 Task: Create a due date automation trigger when advanced on, on the monday of the week a card is due add fields with all custom fields completed at 11:00 AM.
Action: Mouse moved to (998, 174)
Screenshot: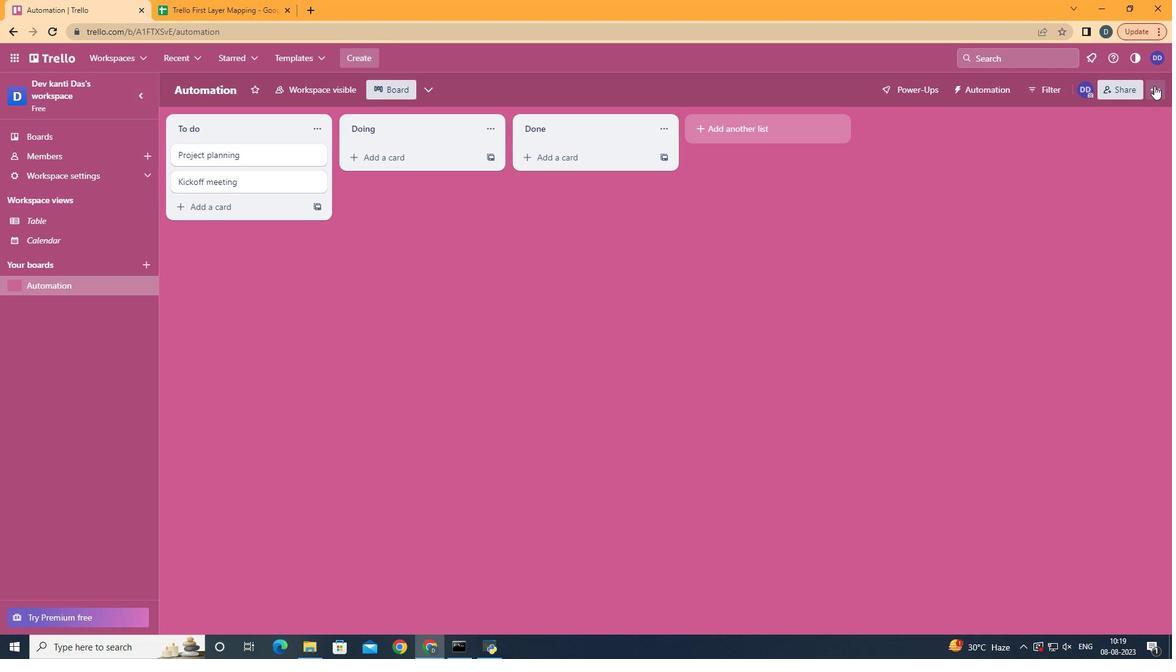 
Action: Mouse pressed left at (998, 174)
Screenshot: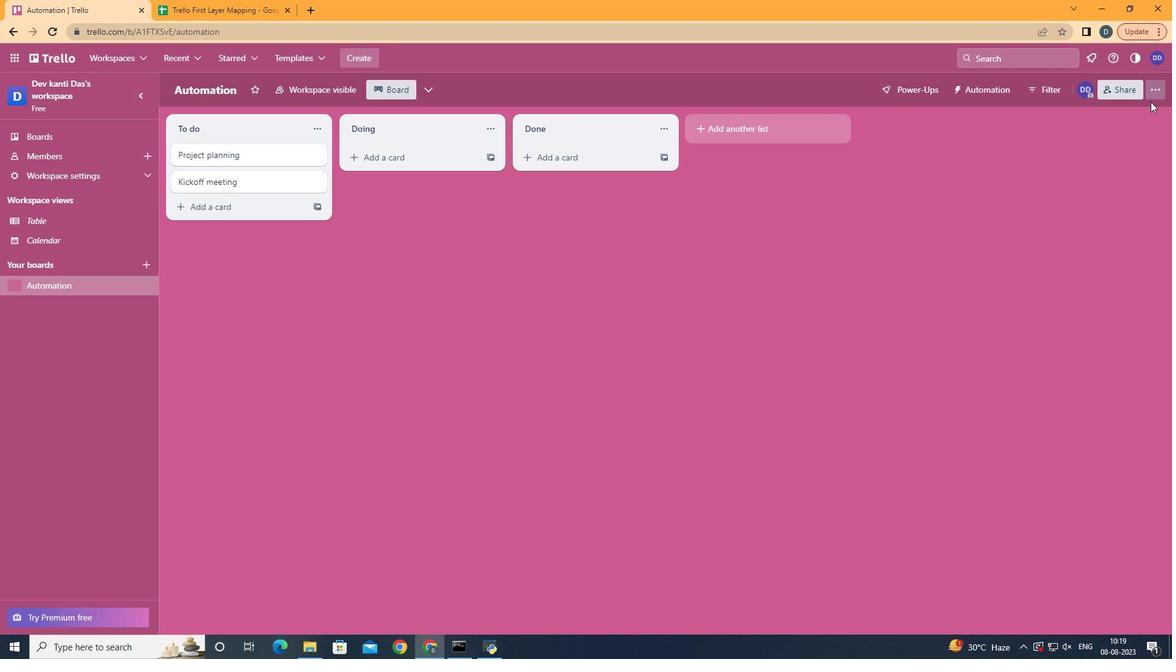 
Action: Mouse moved to (952, 278)
Screenshot: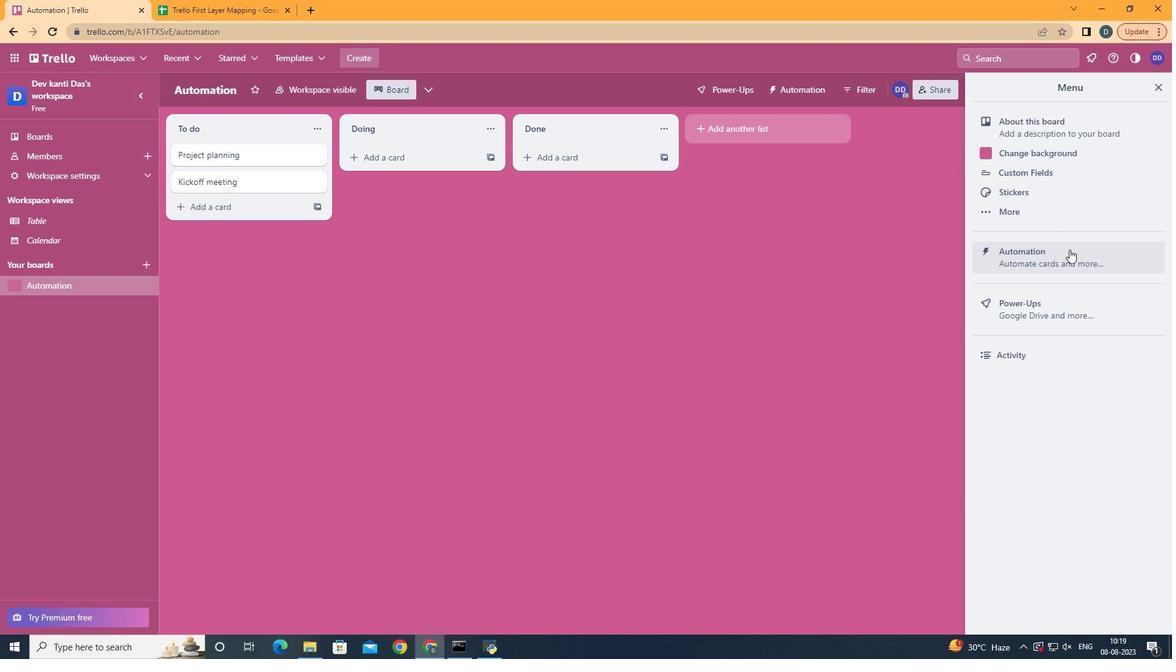 
Action: Mouse pressed left at (952, 278)
Screenshot: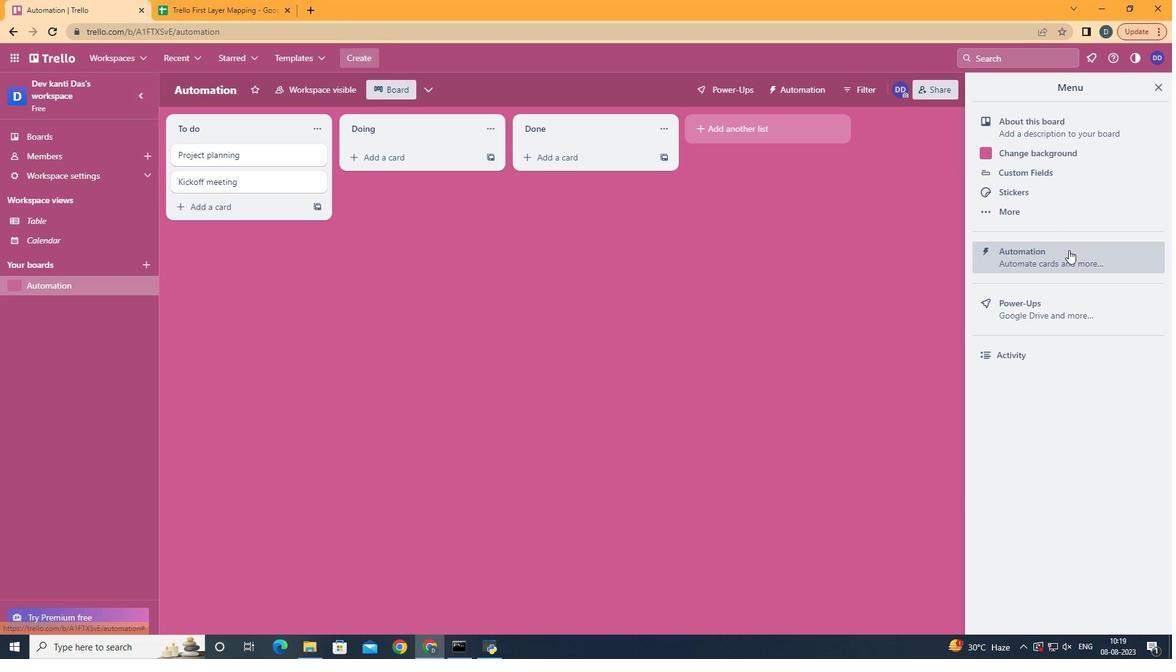 
Action: Mouse moved to (497, 270)
Screenshot: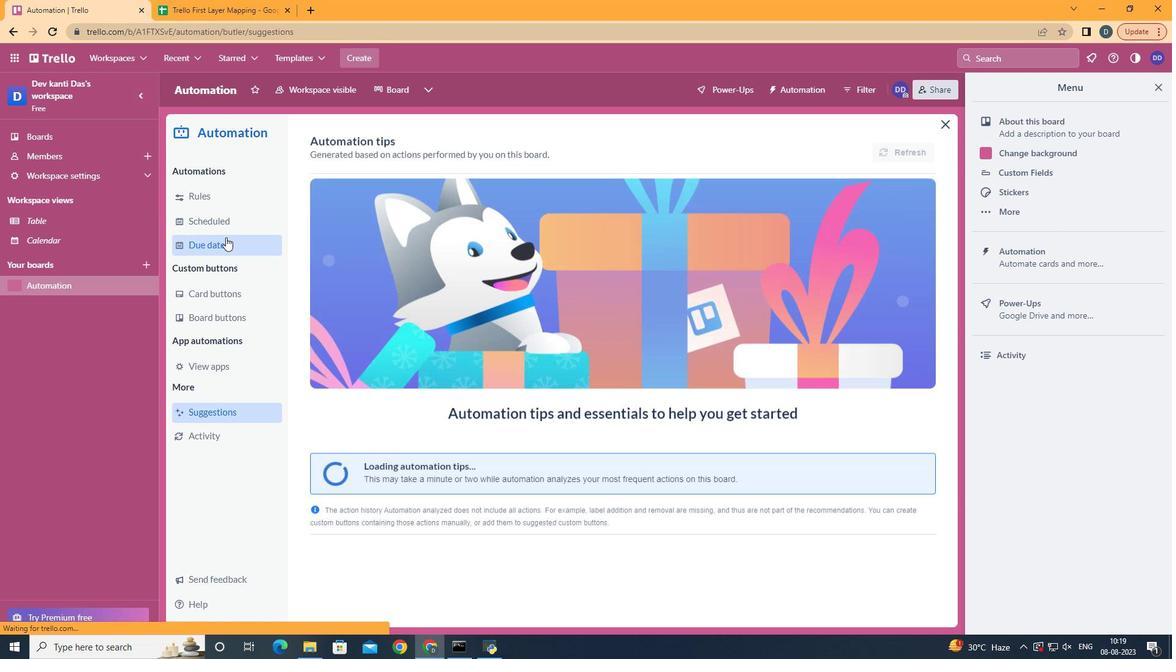 
Action: Mouse pressed left at (497, 270)
Screenshot: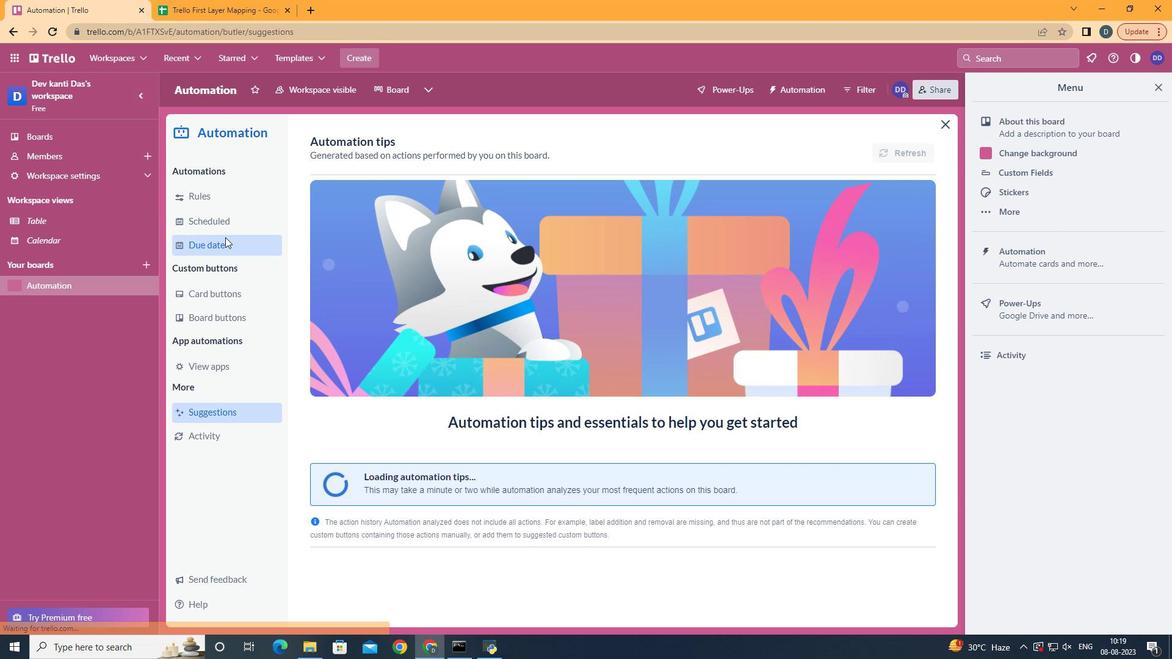 
Action: Mouse moved to (830, 216)
Screenshot: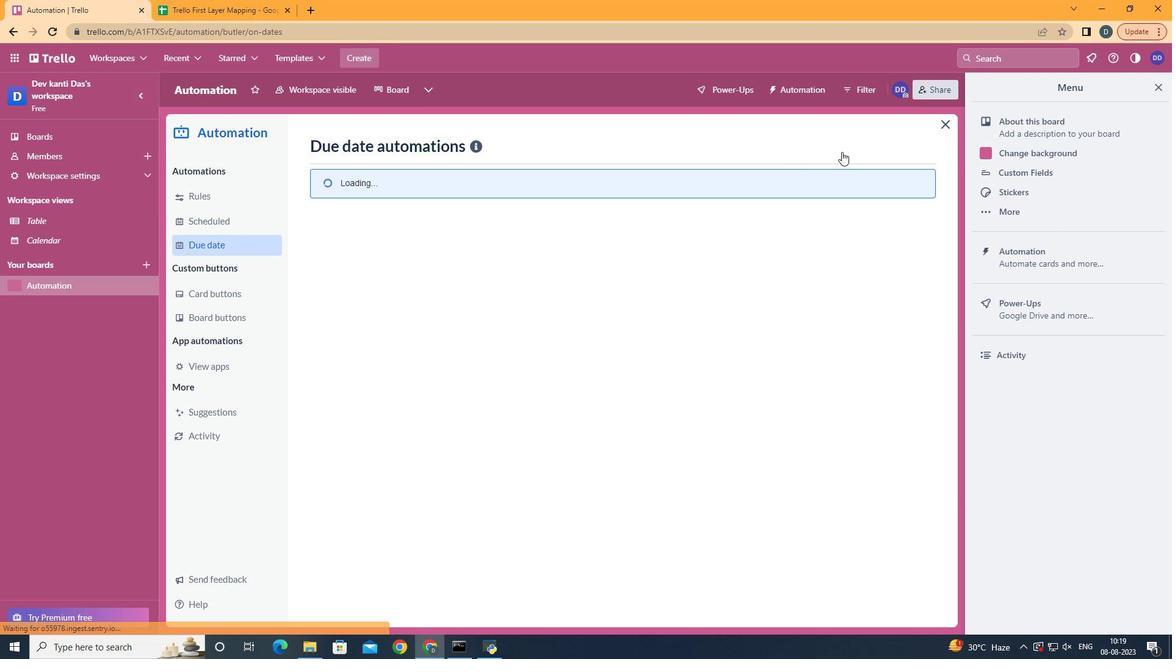 
Action: Mouse pressed left at (830, 216)
Screenshot: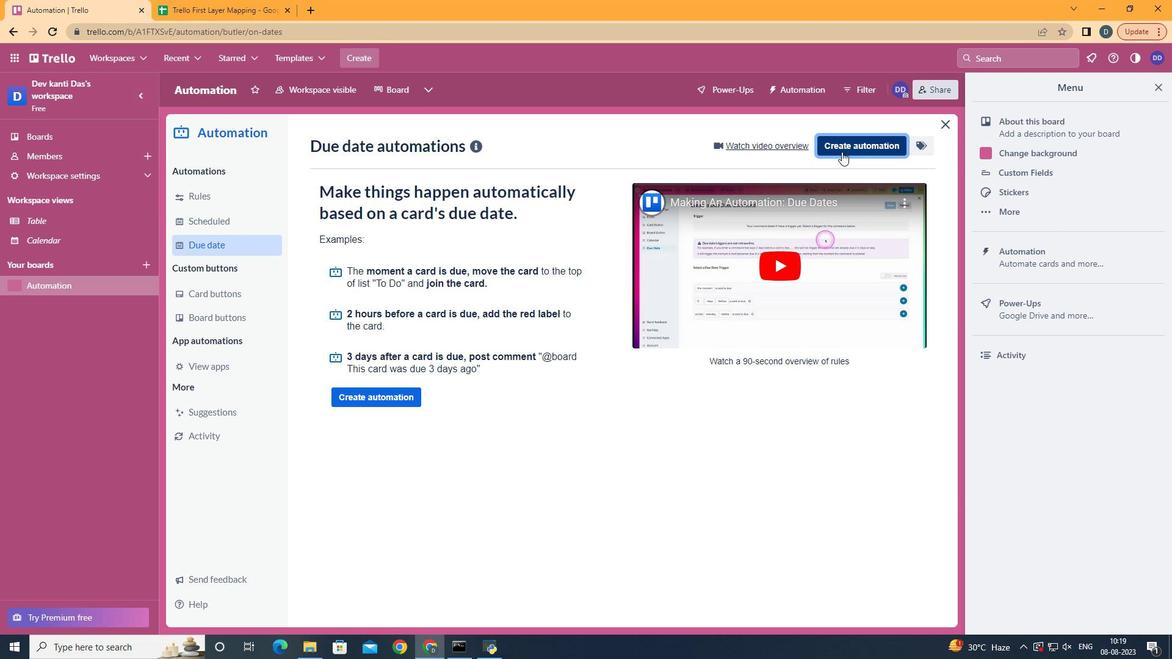 
Action: Mouse moved to (701, 287)
Screenshot: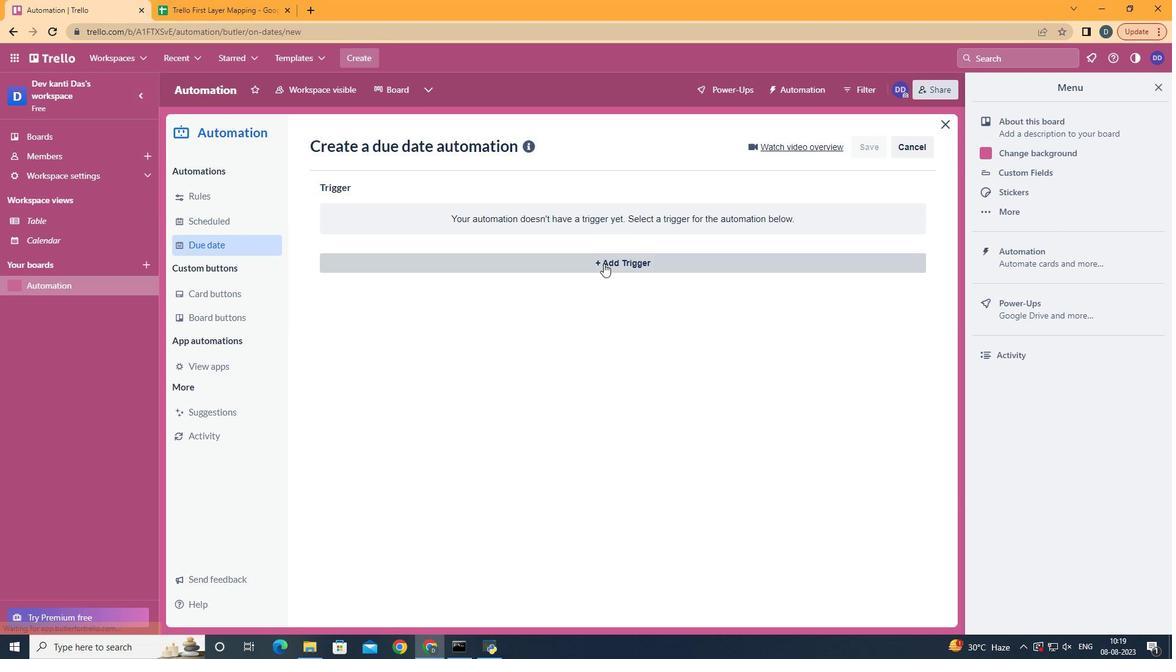
Action: Mouse pressed left at (701, 287)
Screenshot: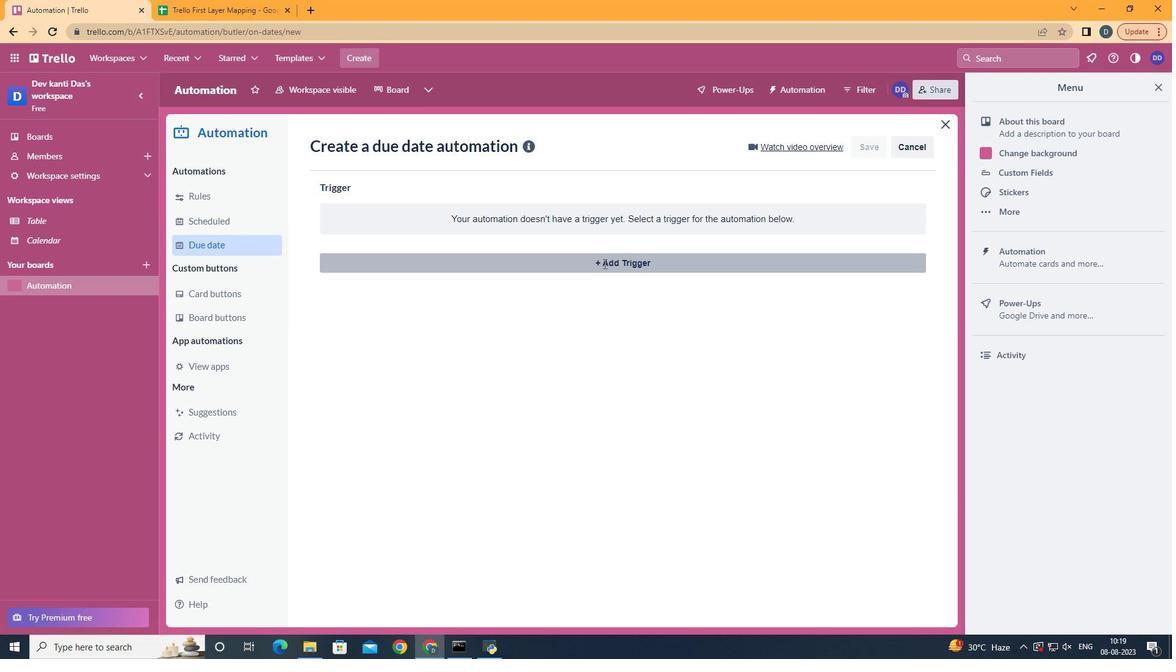 
Action: Mouse moved to (583, 321)
Screenshot: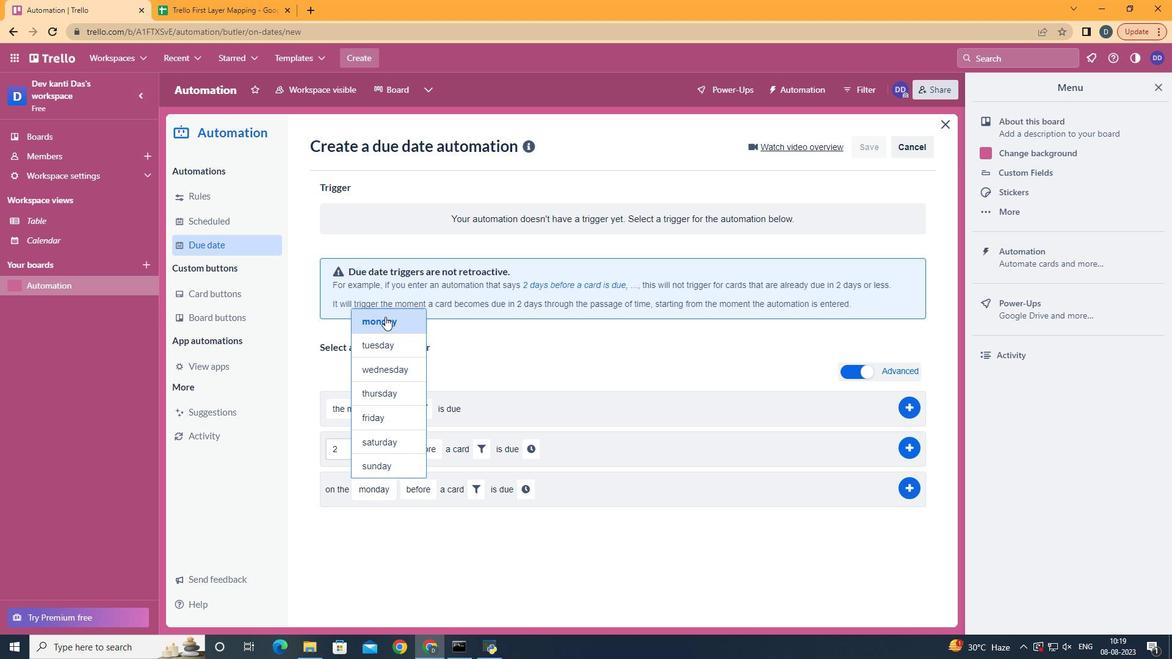 
Action: Mouse pressed left at (583, 321)
Screenshot: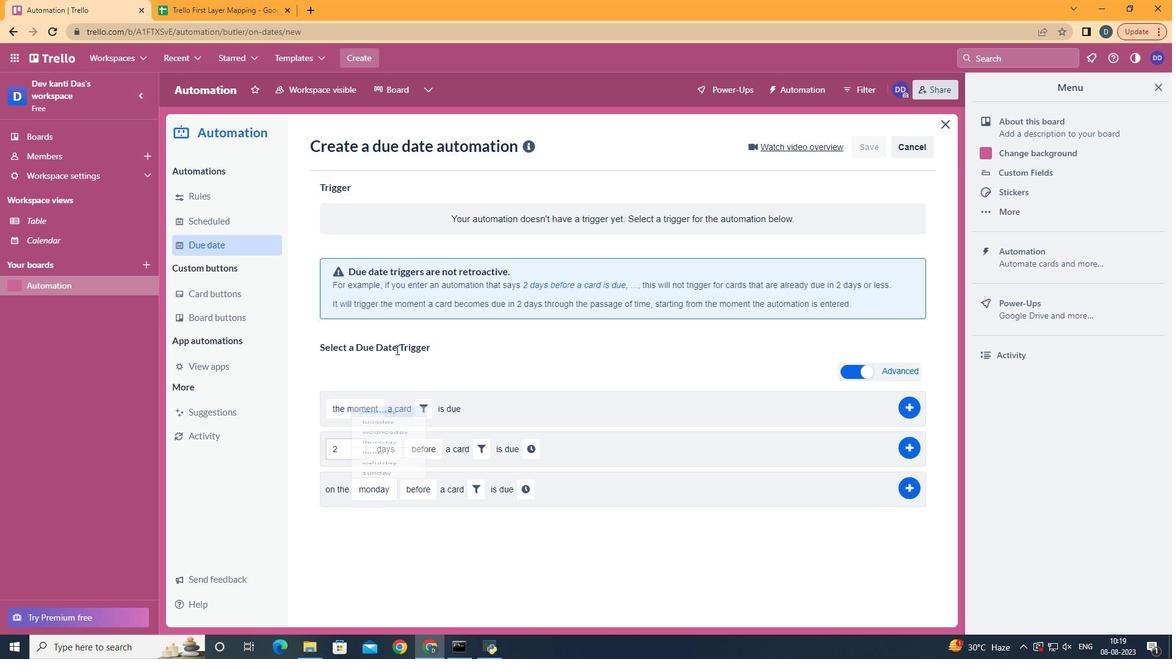 
Action: Mouse moved to (608, 471)
Screenshot: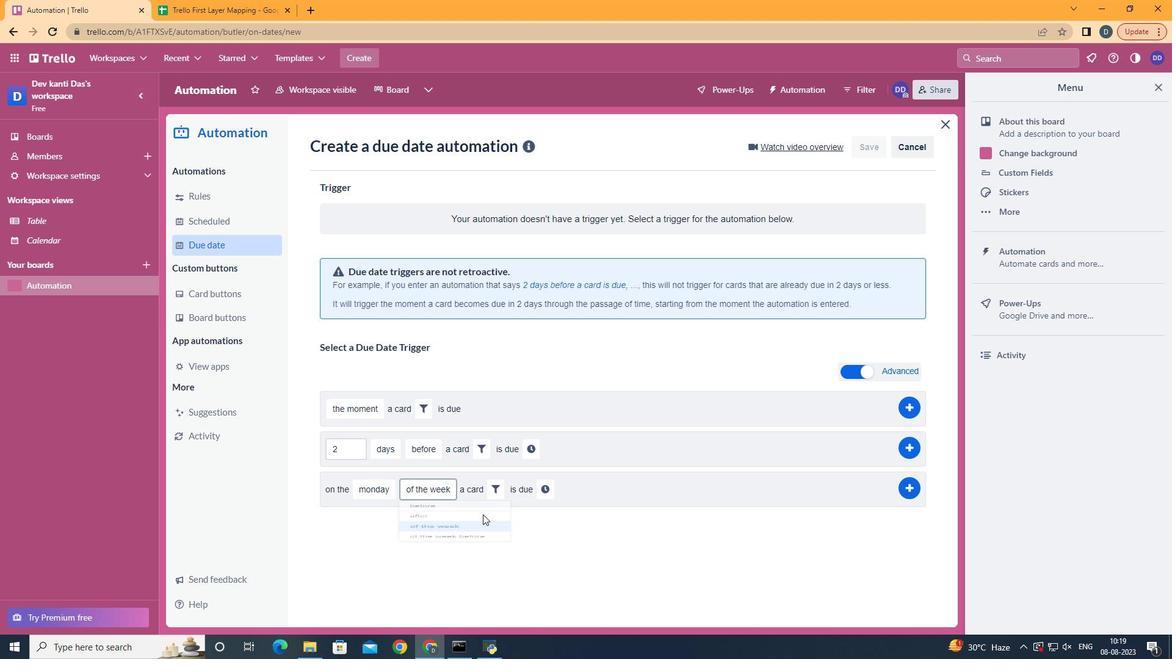 
Action: Mouse pressed left at (602, 473)
Screenshot: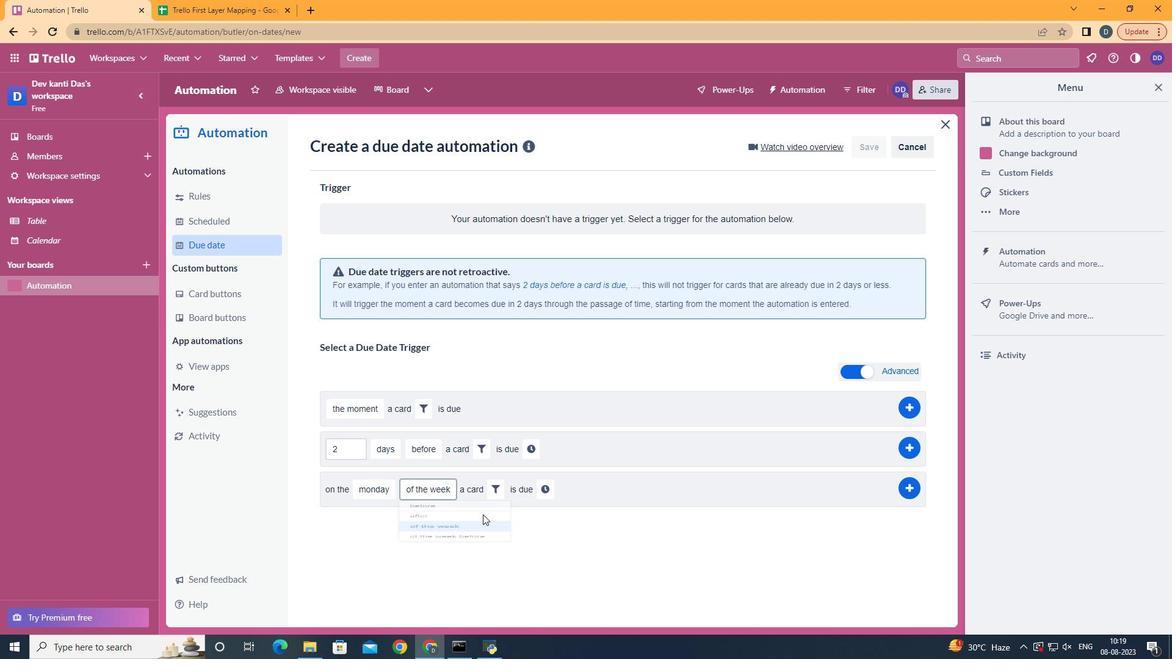 
Action: Mouse moved to (642, 432)
Screenshot: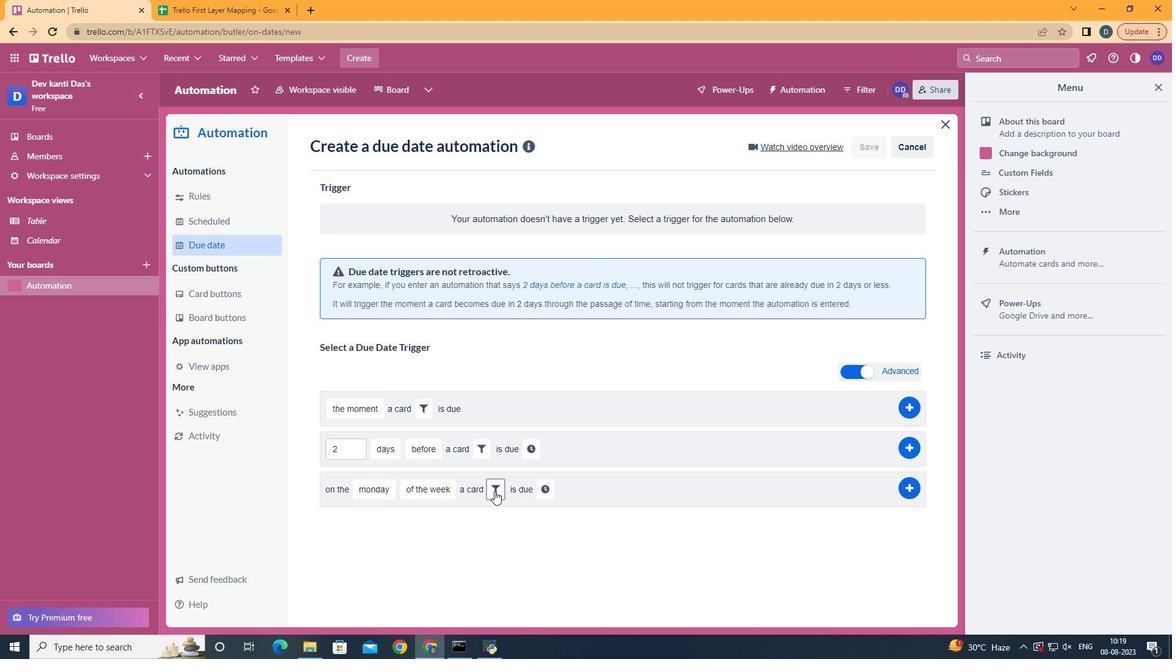 
Action: Mouse pressed left at (642, 432)
Screenshot: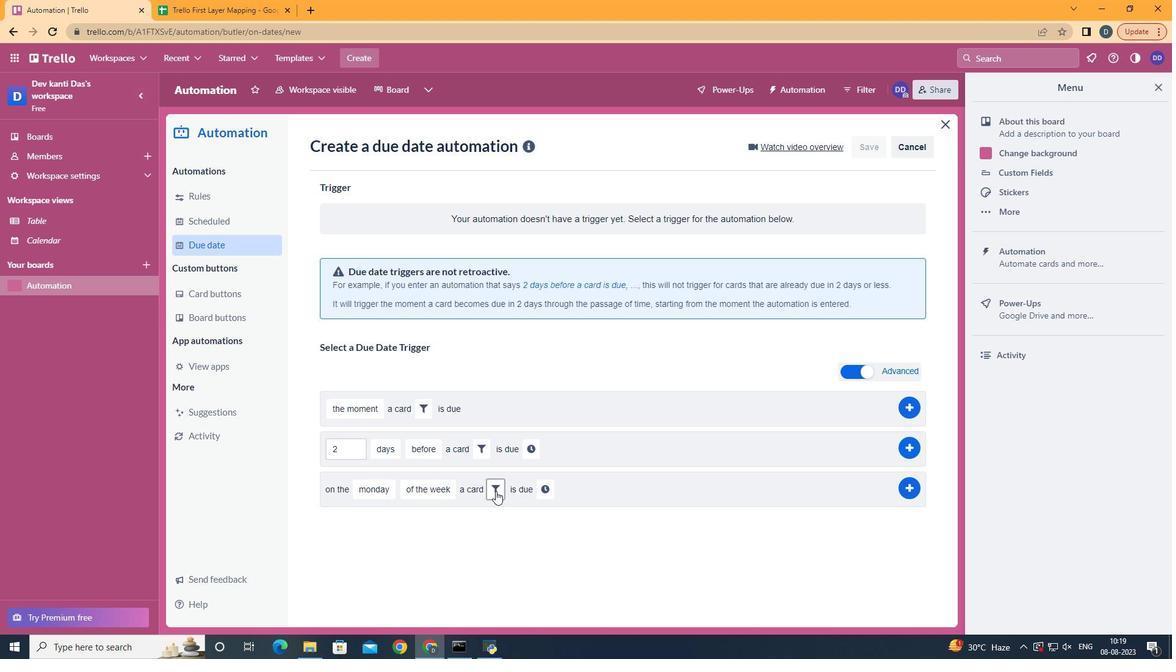 
Action: Mouse moved to (754, 457)
Screenshot: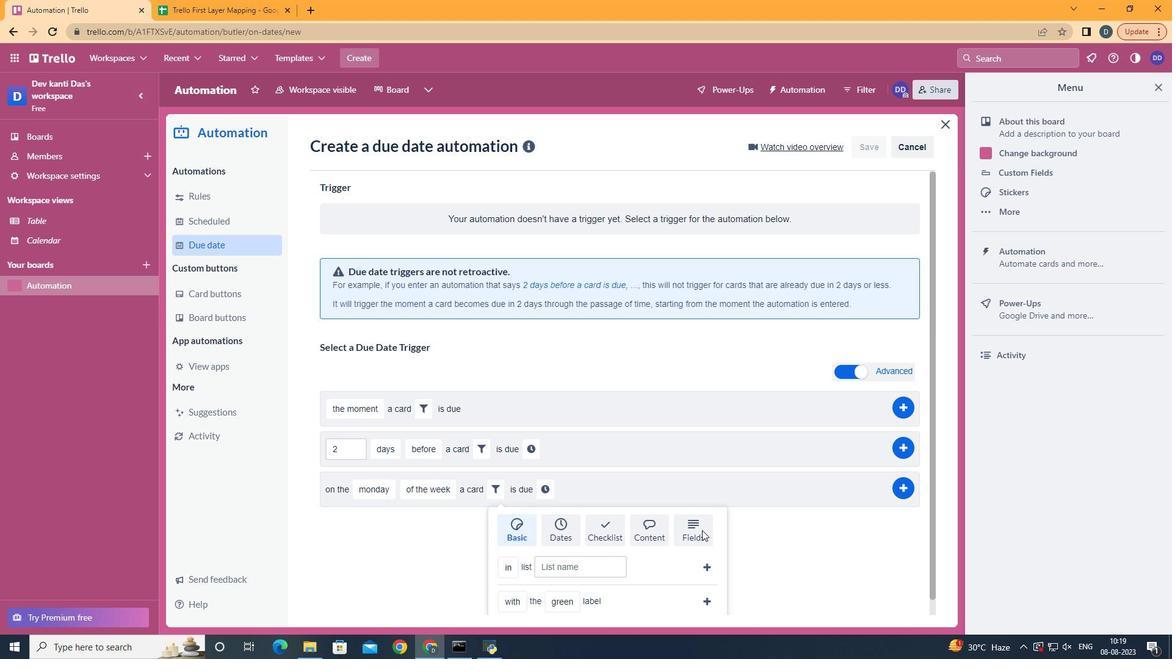
Action: Mouse pressed left at (754, 457)
Screenshot: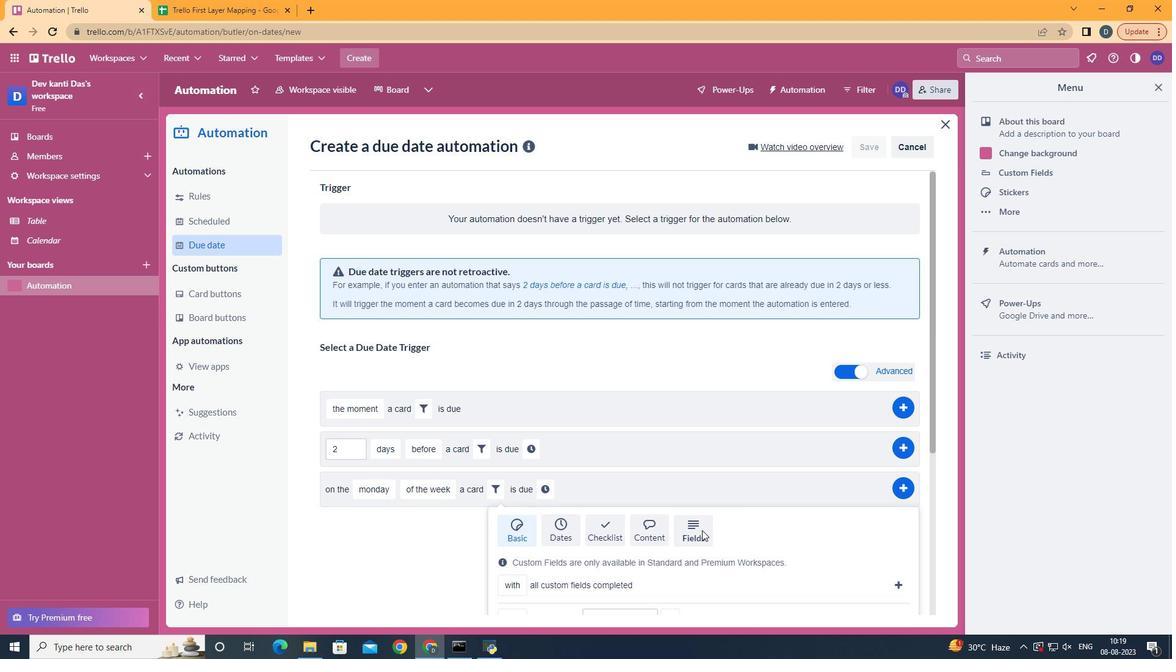 
Action: Mouse scrolled (754, 456) with delta (0, 0)
Screenshot: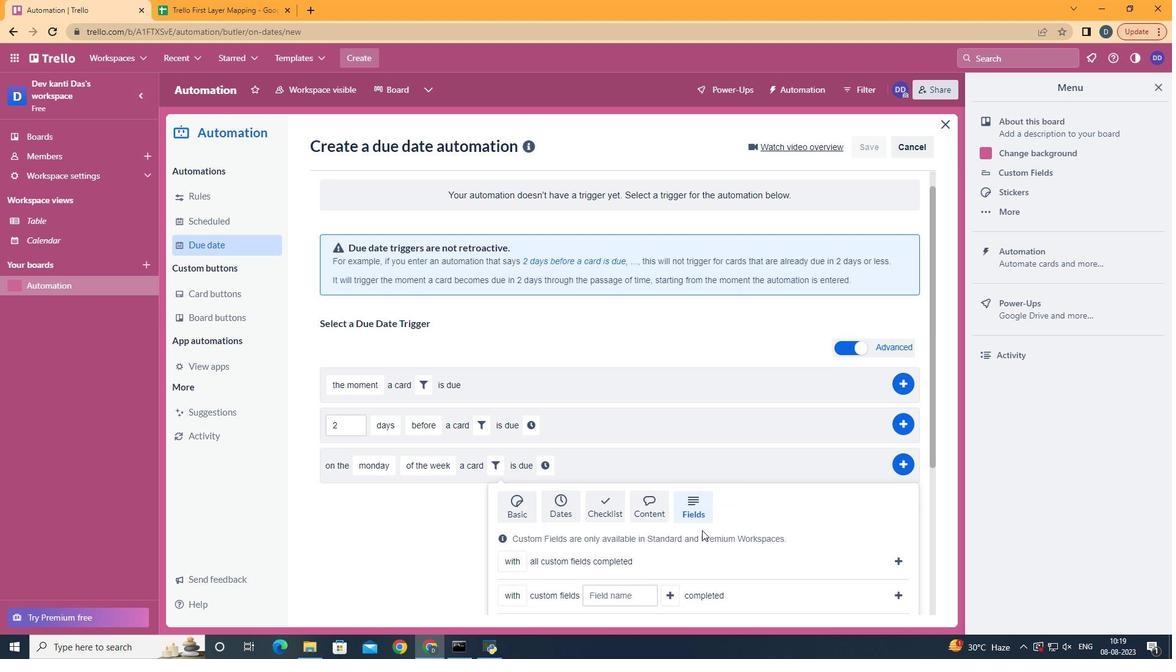 
Action: Mouse scrolled (754, 456) with delta (0, 0)
Screenshot: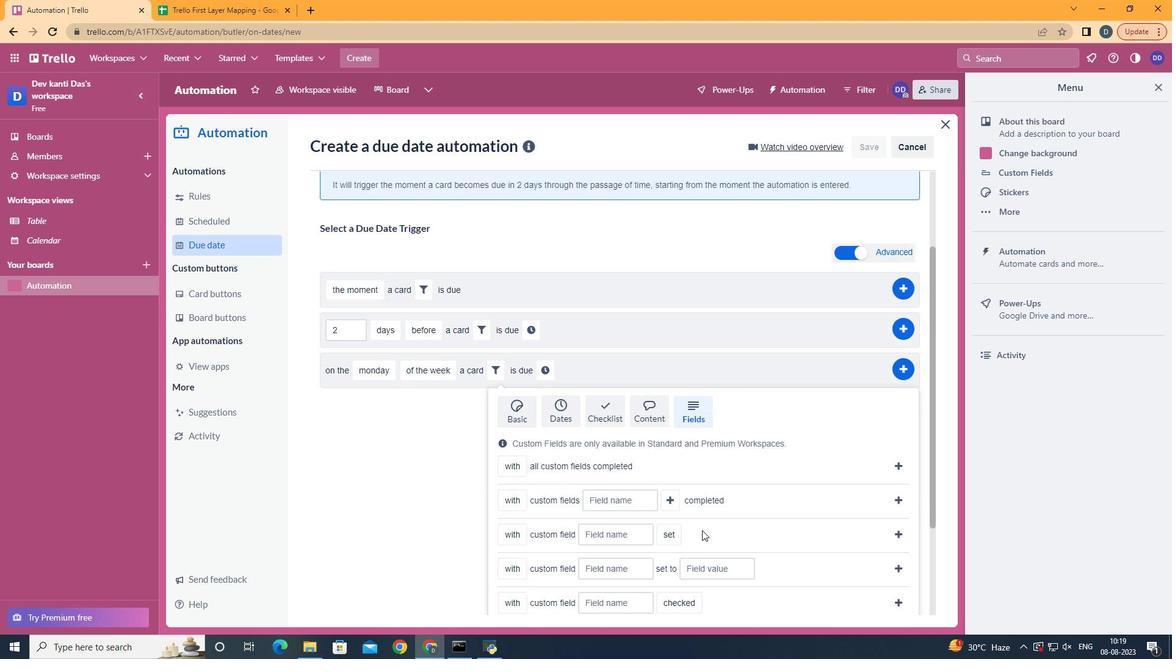 
Action: Mouse scrolled (754, 456) with delta (0, 0)
Screenshot: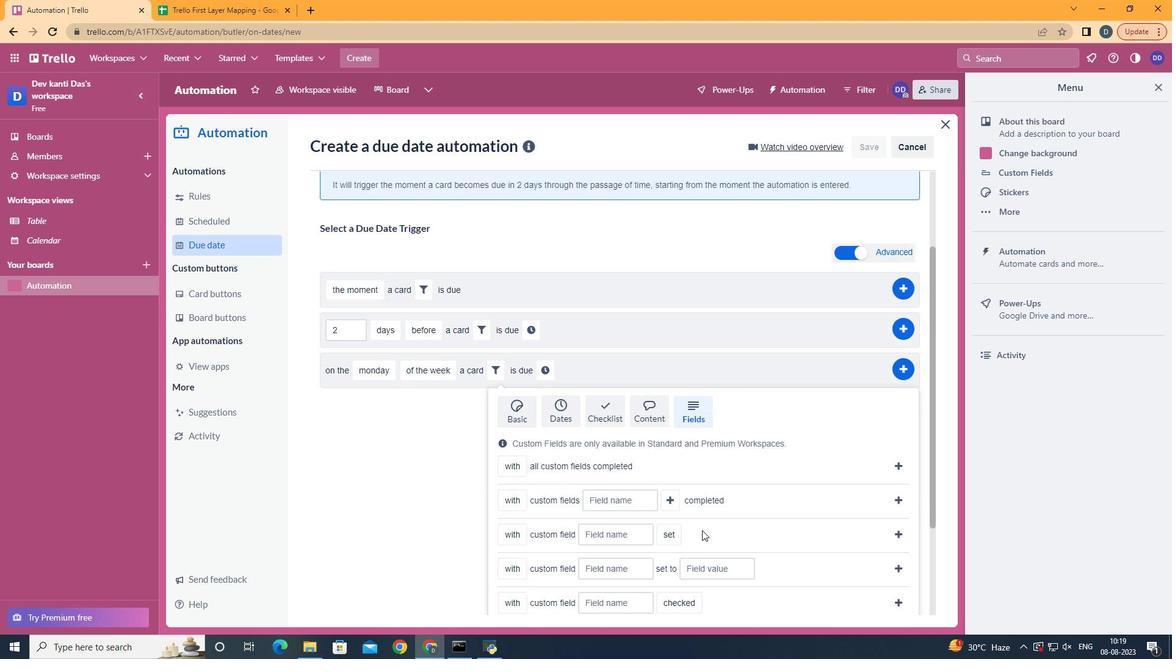 
Action: Mouse scrolled (754, 456) with delta (0, 0)
Screenshot: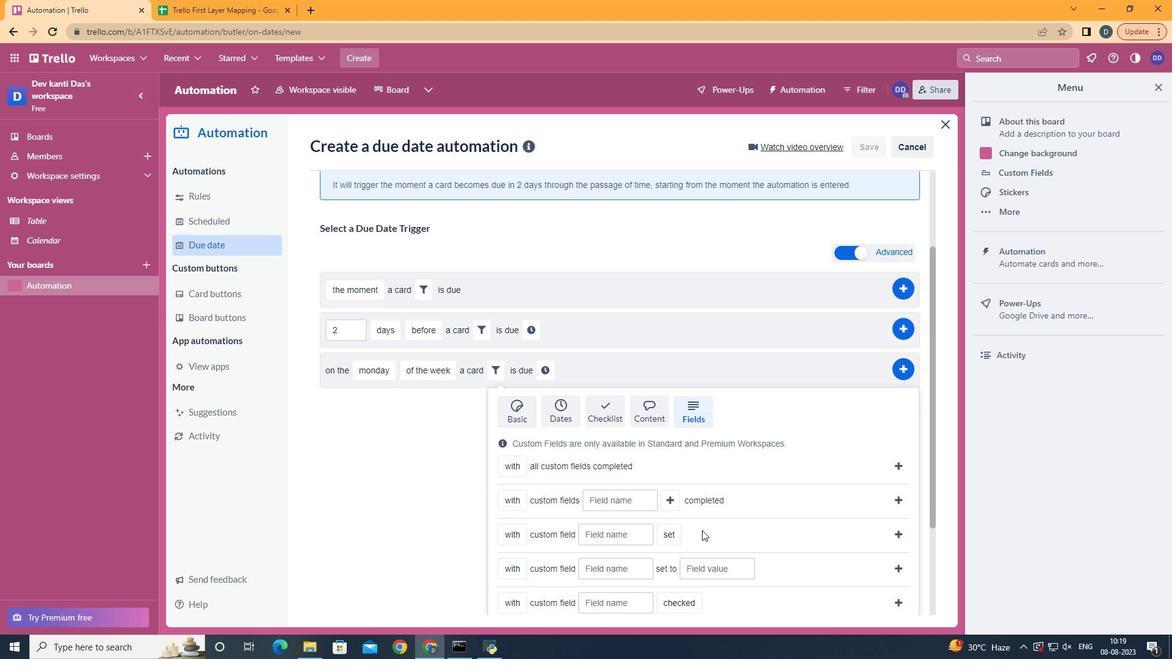
Action: Mouse moved to (657, 350)
Screenshot: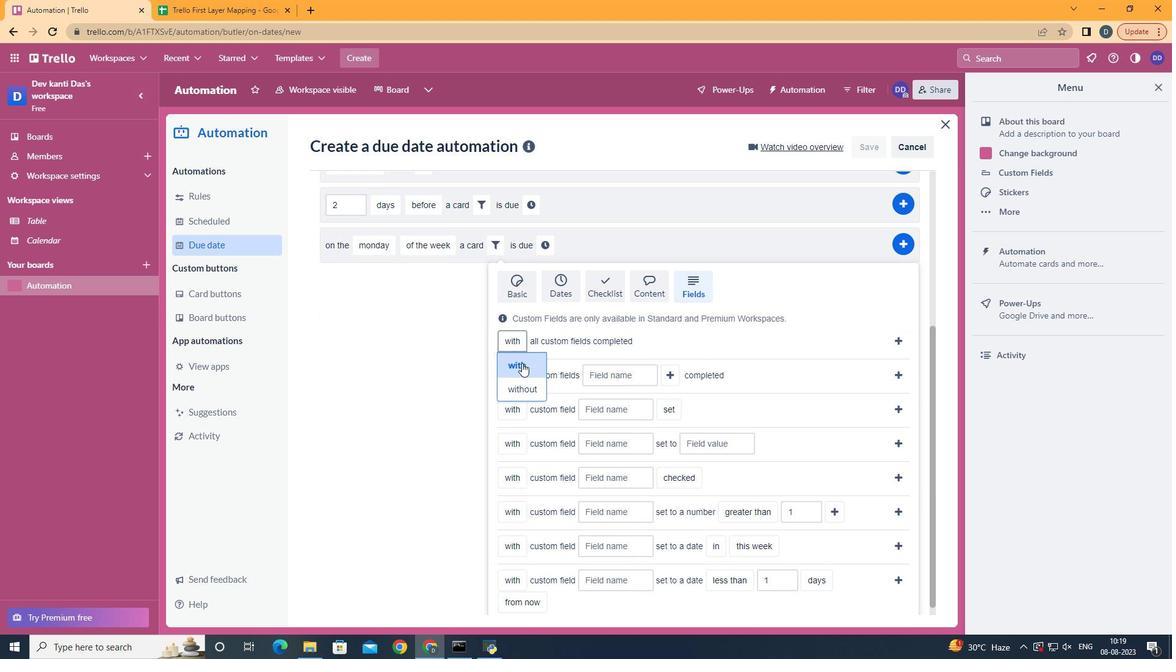 
Action: Mouse pressed left at (657, 350)
Screenshot: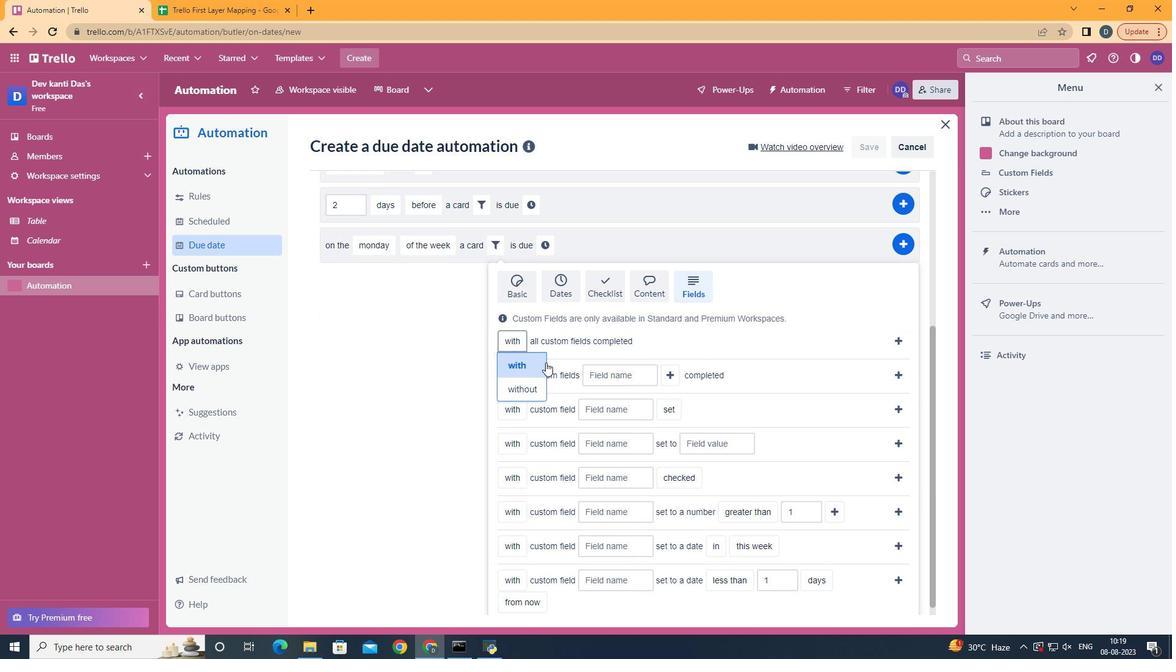 
Action: Mouse moved to (863, 337)
Screenshot: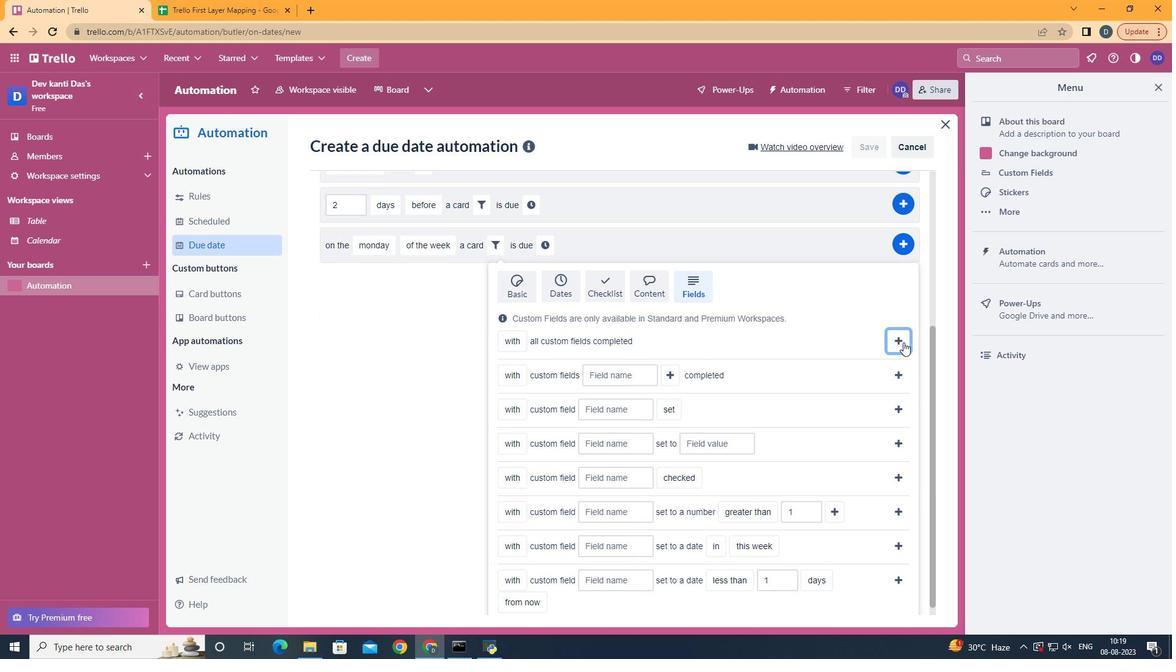 
Action: Mouse pressed left at (863, 337)
Screenshot: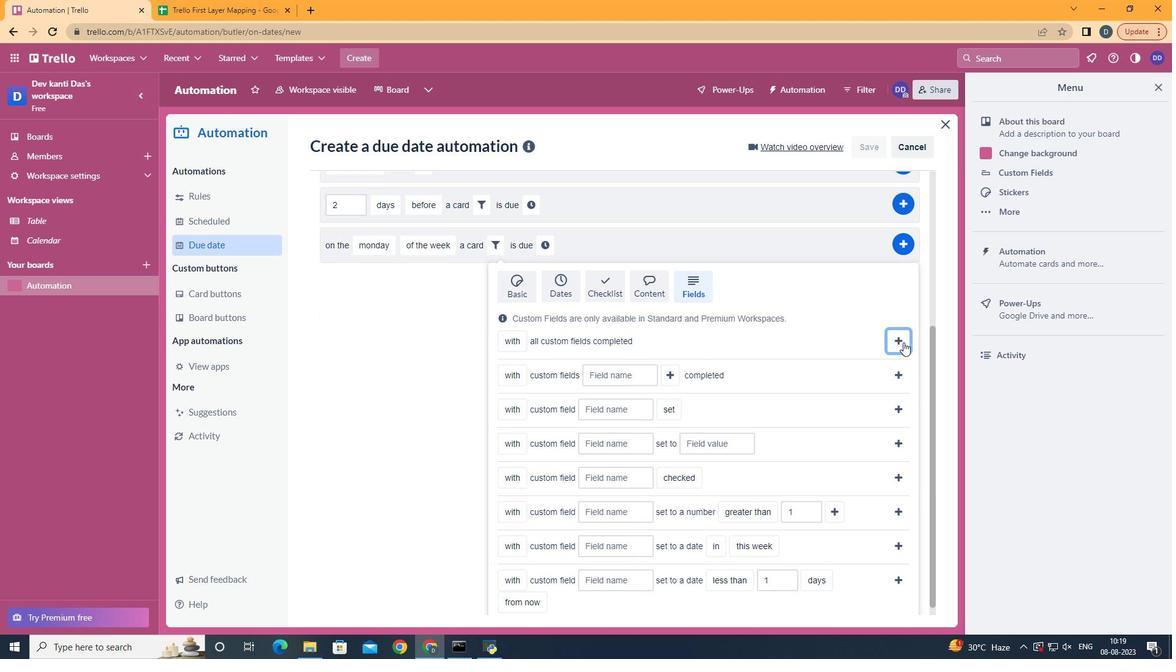 
Action: Mouse moved to (750, 429)
Screenshot: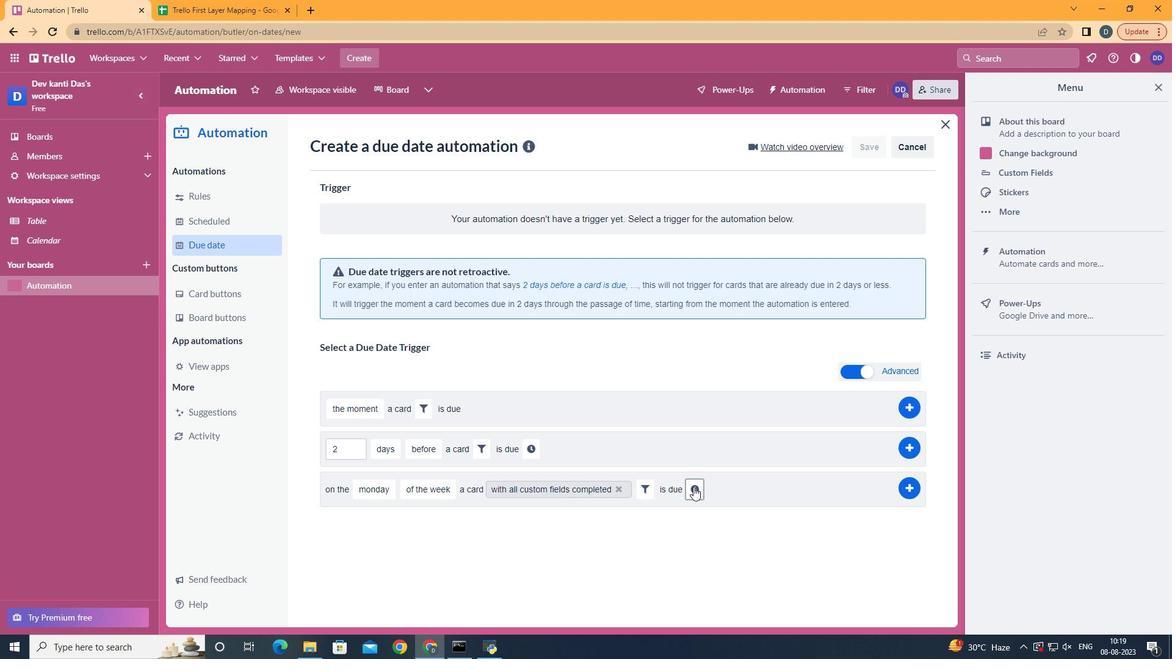 
Action: Mouse pressed left at (750, 429)
Screenshot: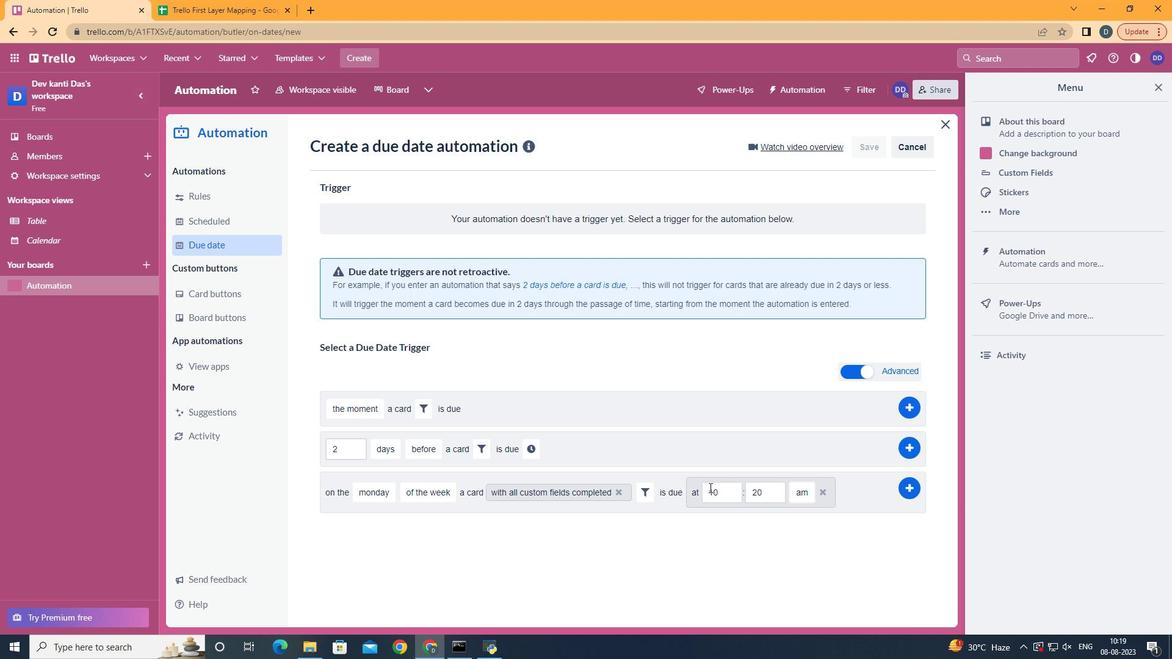 
Action: Mouse moved to (767, 429)
Screenshot: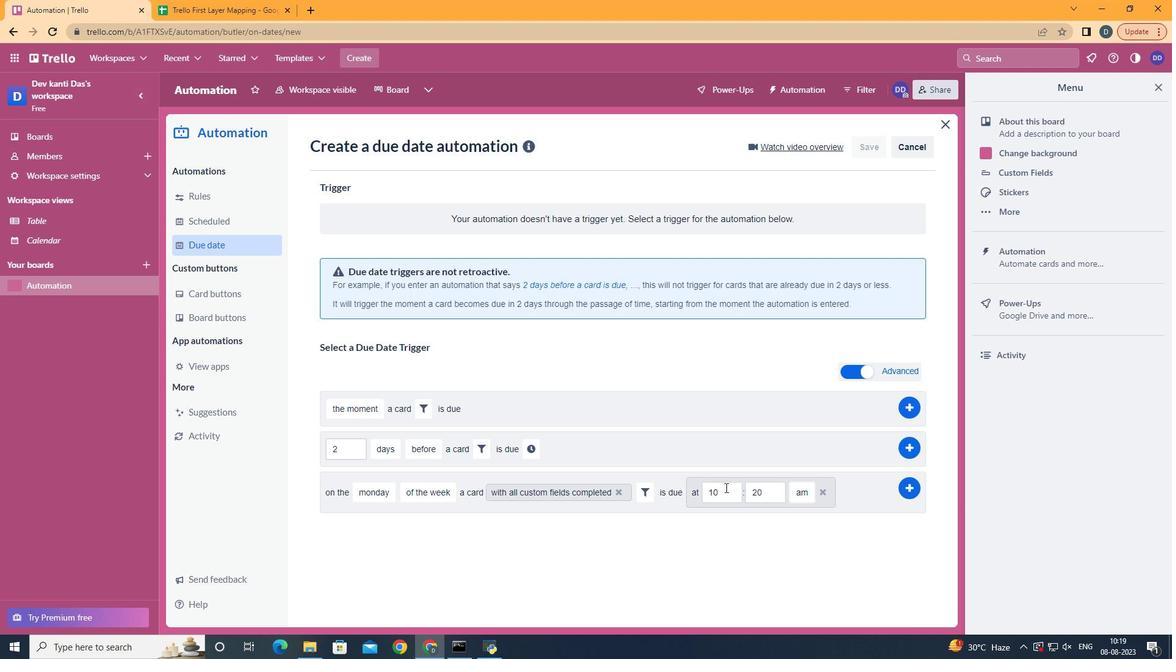 
Action: Mouse pressed left at (767, 429)
Screenshot: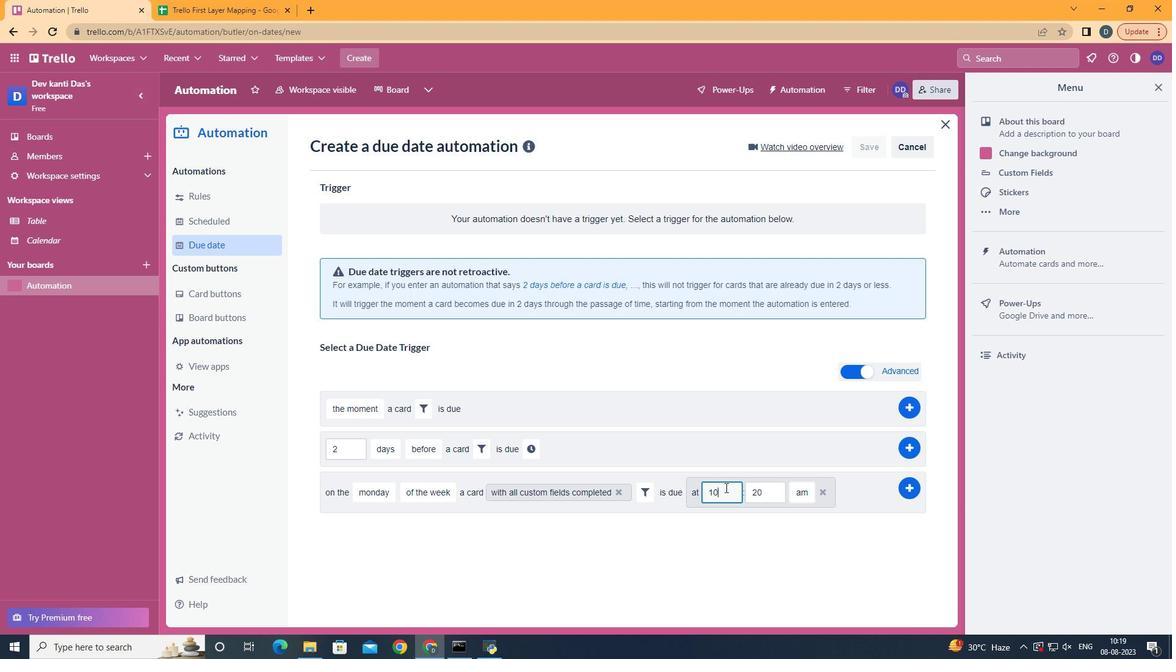 
Action: Key pressed <Key.backspace>1
Screenshot: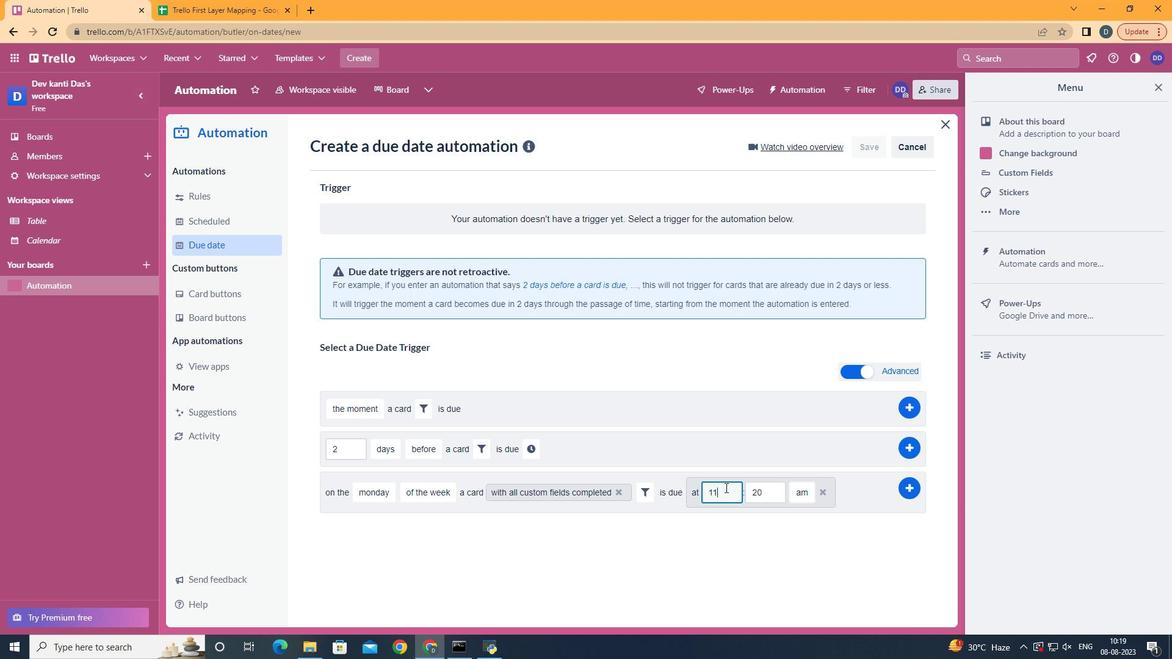 
Action: Mouse moved to (794, 429)
Screenshot: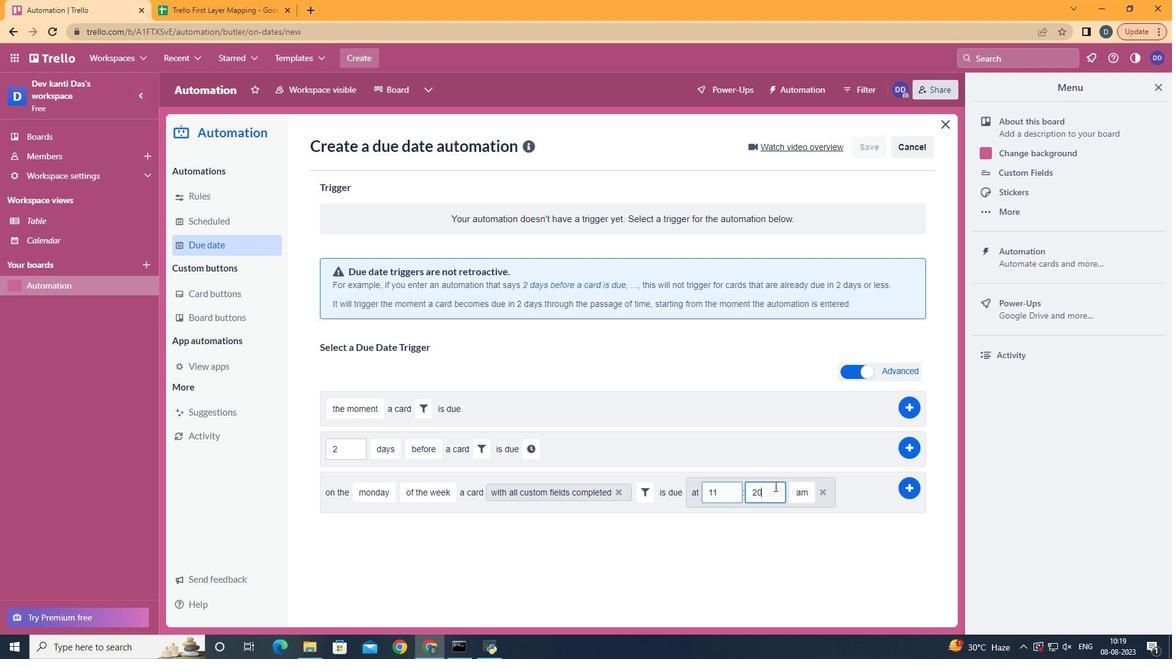 
Action: Mouse pressed left at (794, 429)
Screenshot: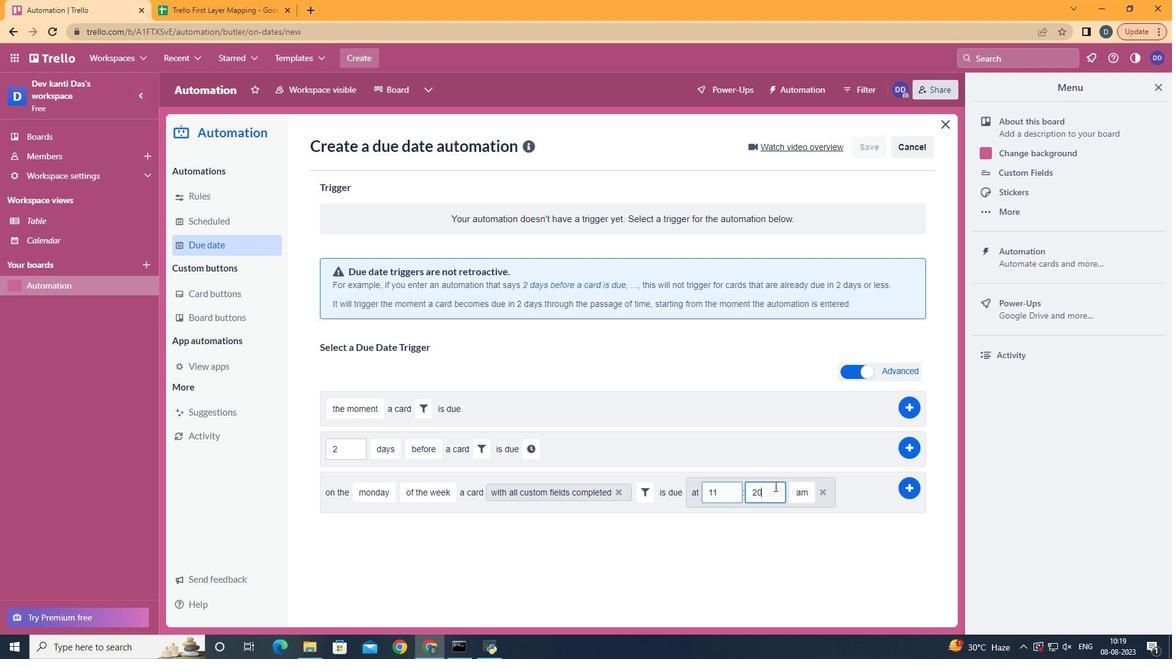 
Action: Key pressed <Key.backspace><Key.backspace>00
Screenshot: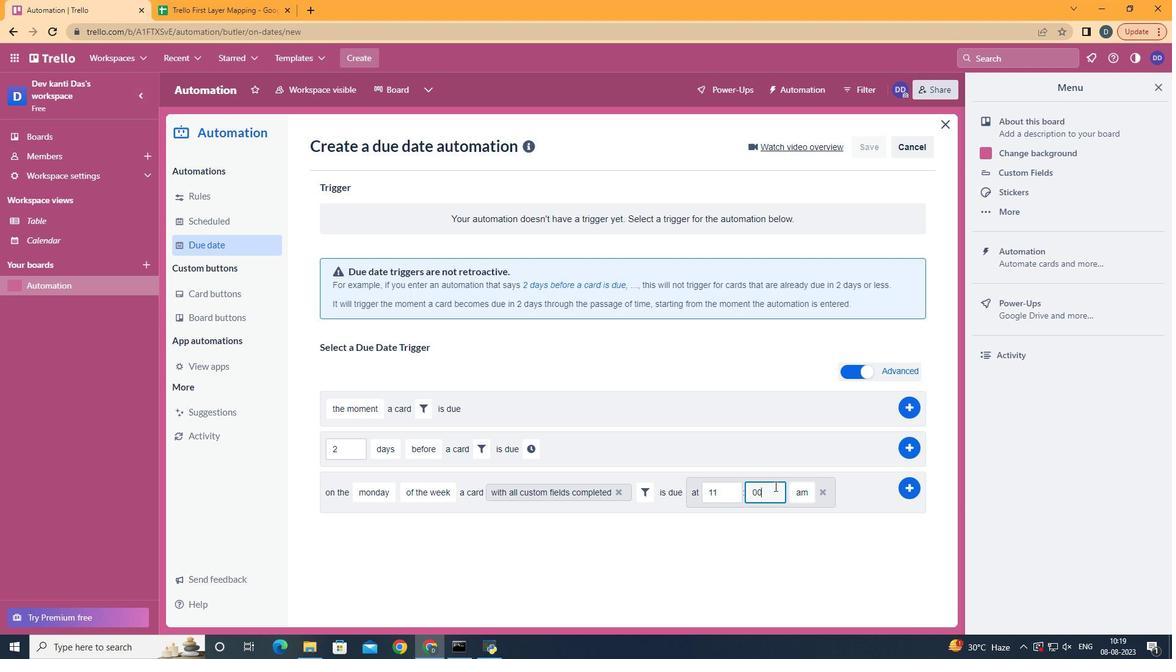 
Action: Mouse moved to (862, 425)
Screenshot: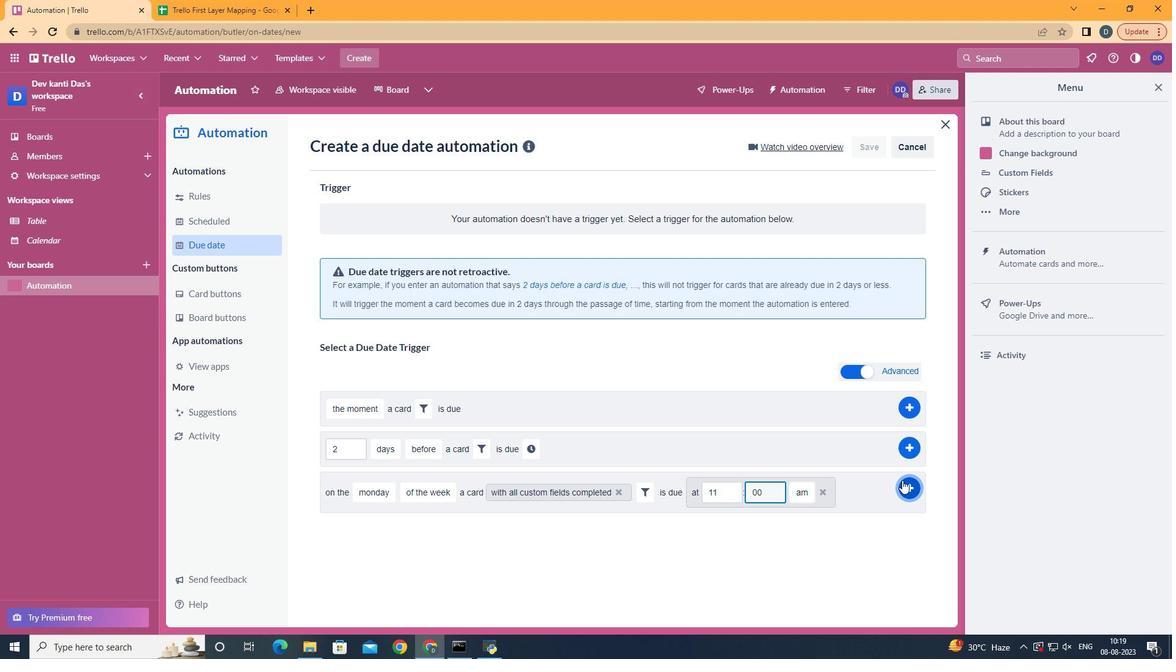 
Action: Mouse pressed left at (862, 425)
Screenshot: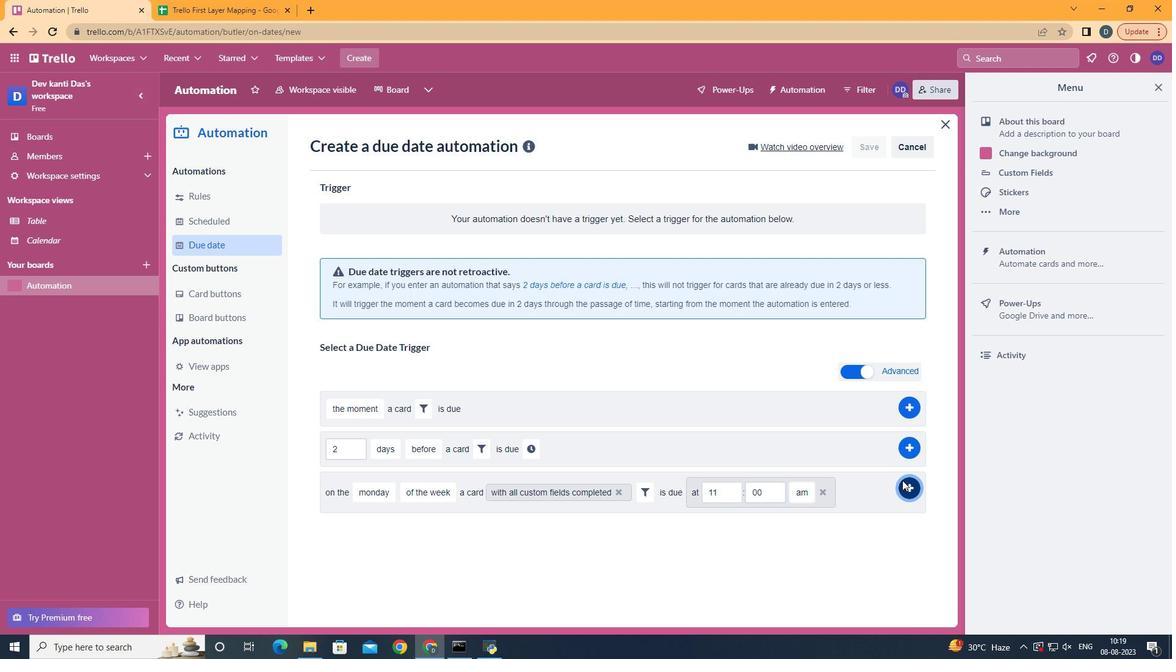 
Action: Mouse moved to (756, 257)
Screenshot: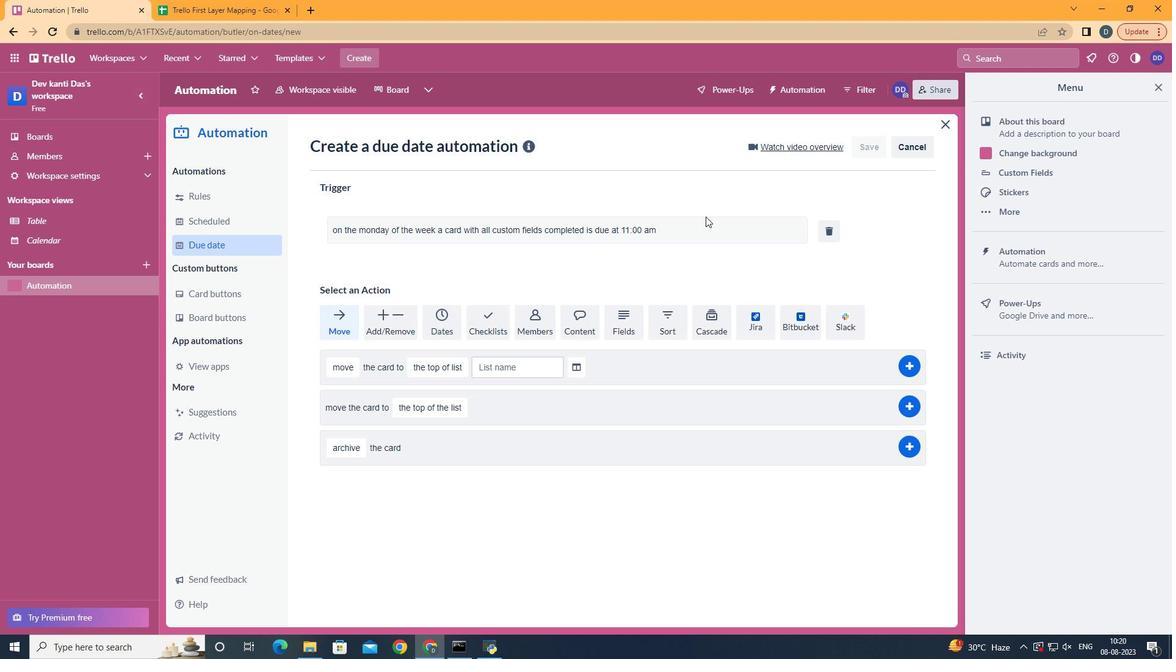 
